 Task: Add a field from the Popular template Effort Level a blank project AgileDrive
Action: Mouse moved to (49, 412)
Screenshot: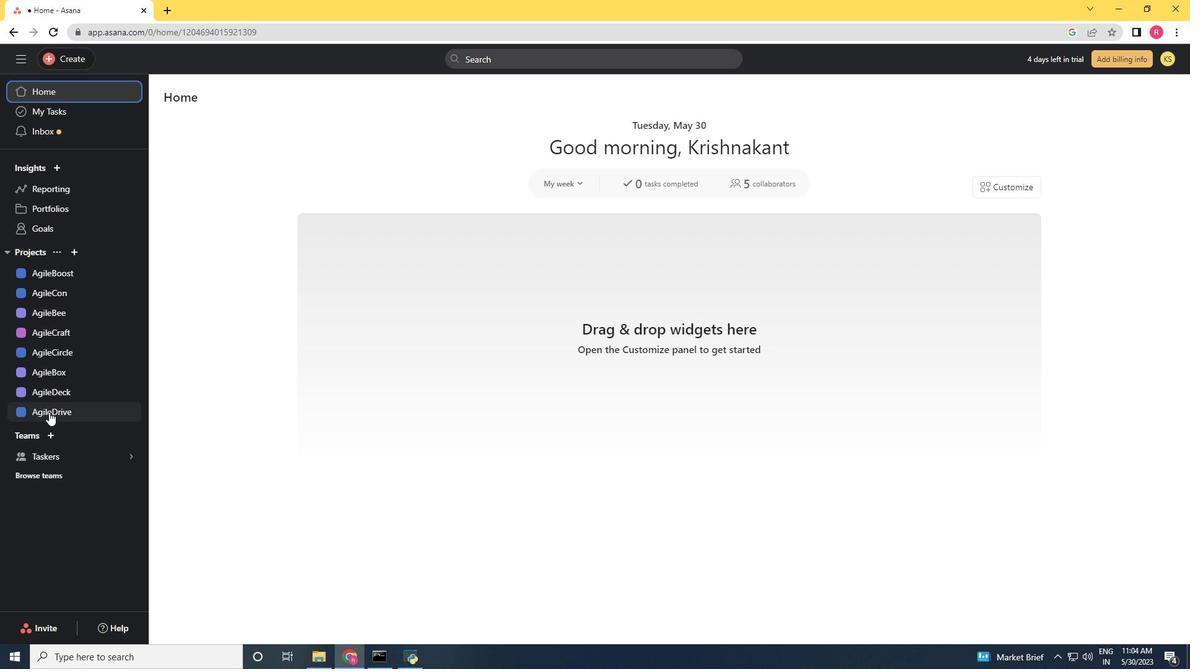 
Action: Mouse pressed left at (49, 412)
Screenshot: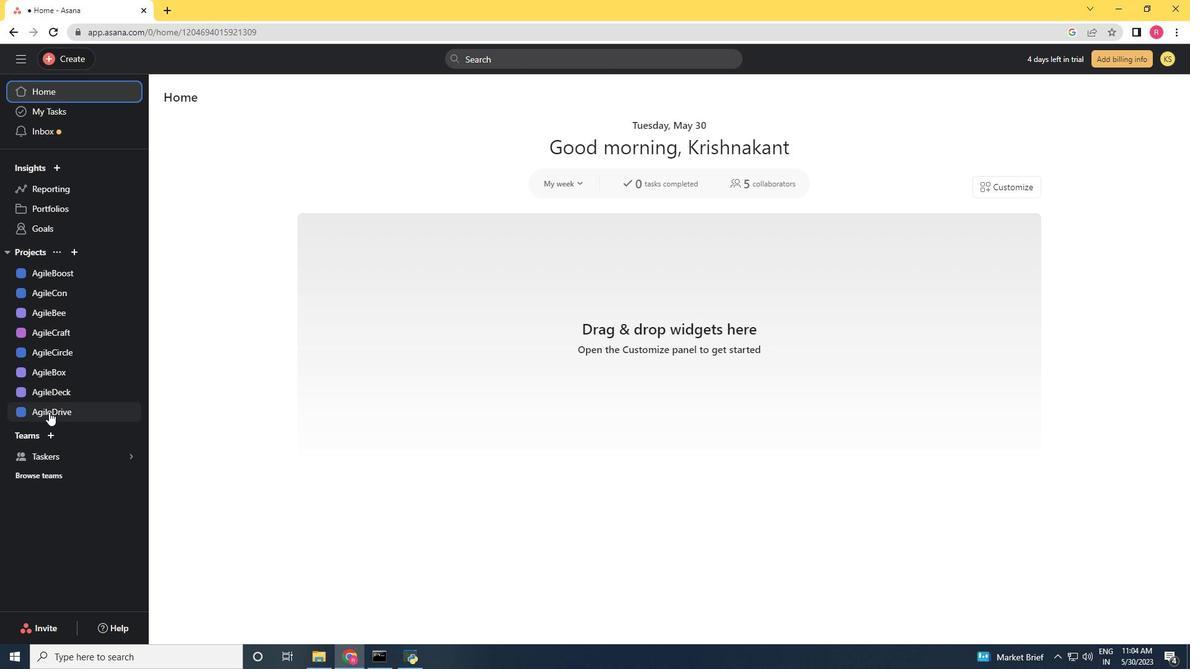 
Action: Mouse moved to (1144, 107)
Screenshot: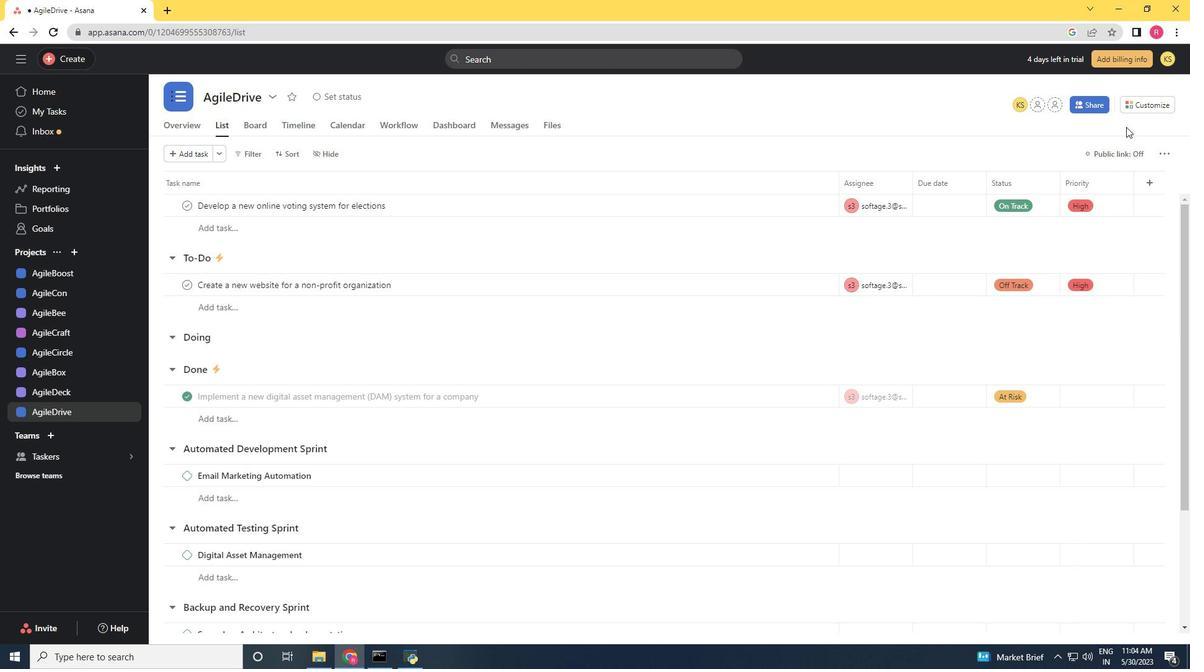 
Action: Mouse pressed left at (1144, 107)
Screenshot: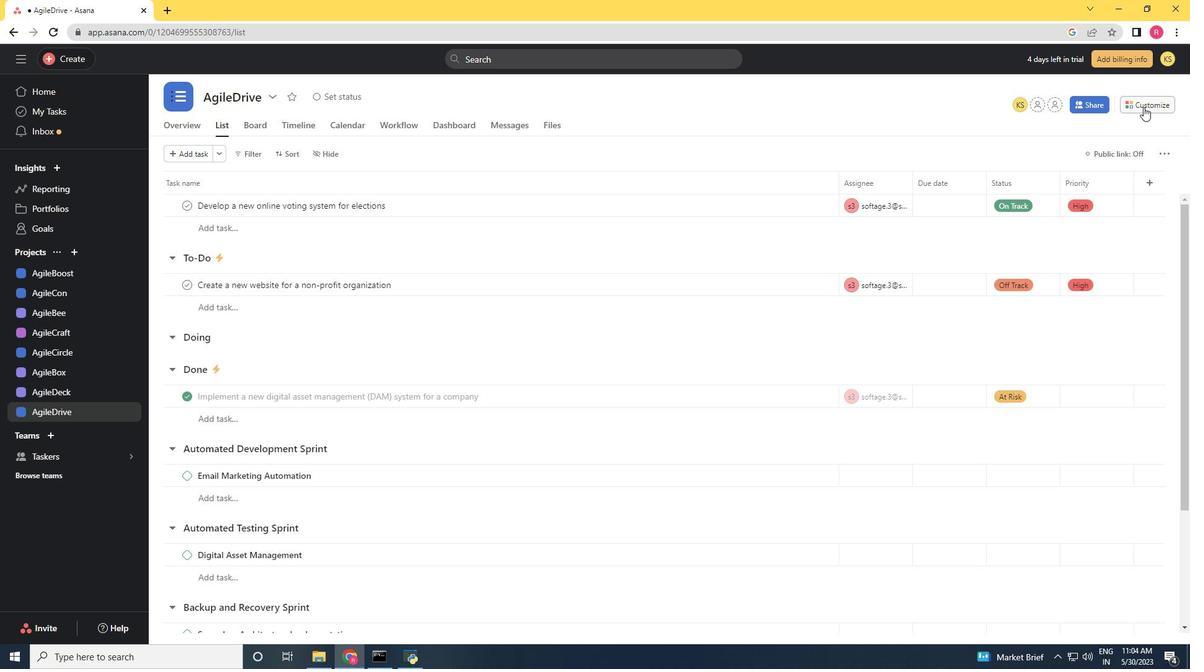 
Action: Mouse moved to (1023, 250)
Screenshot: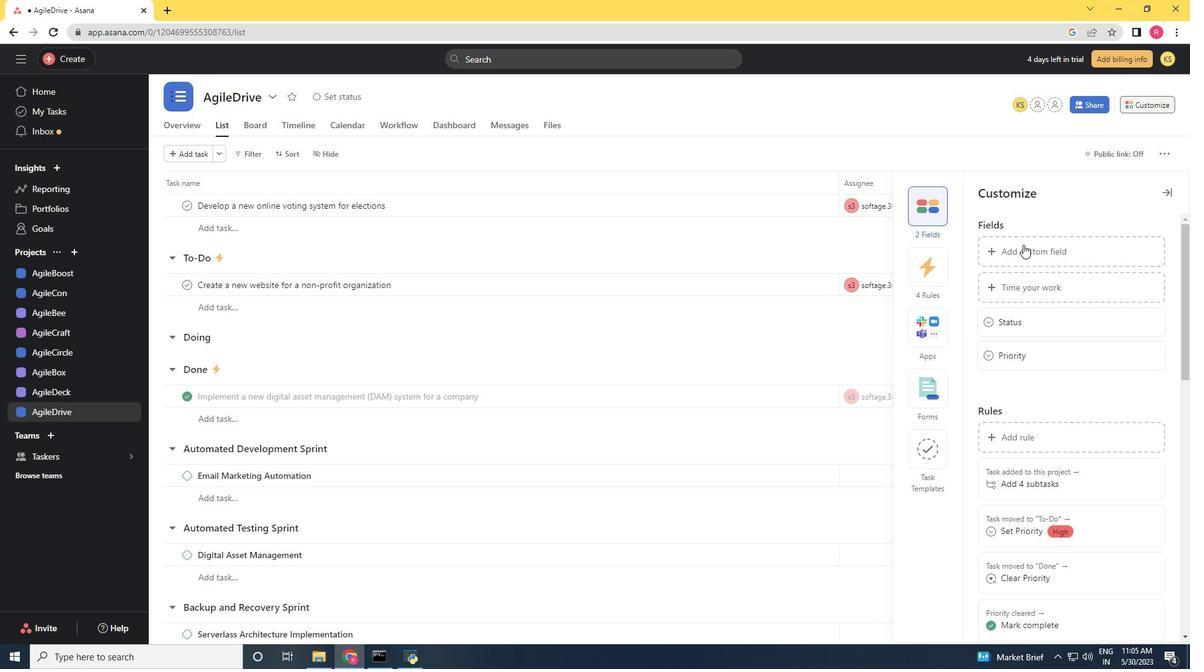 
Action: Mouse pressed left at (1023, 250)
Screenshot: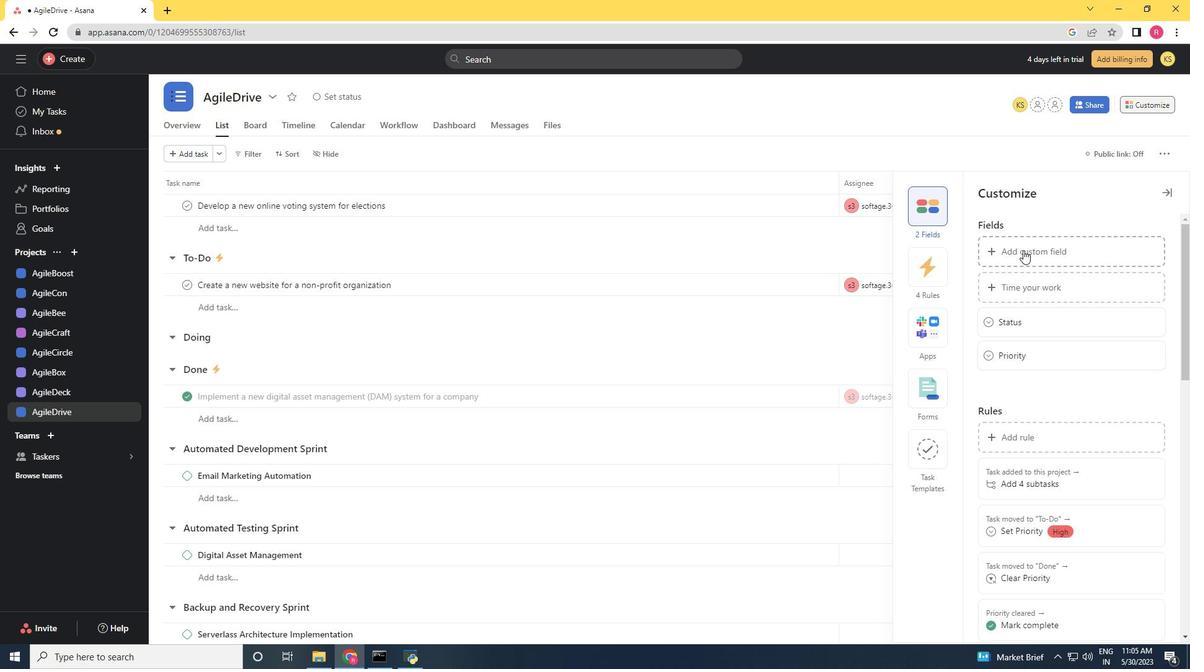 
Action: Mouse moved to (484, 184)
Screenshot: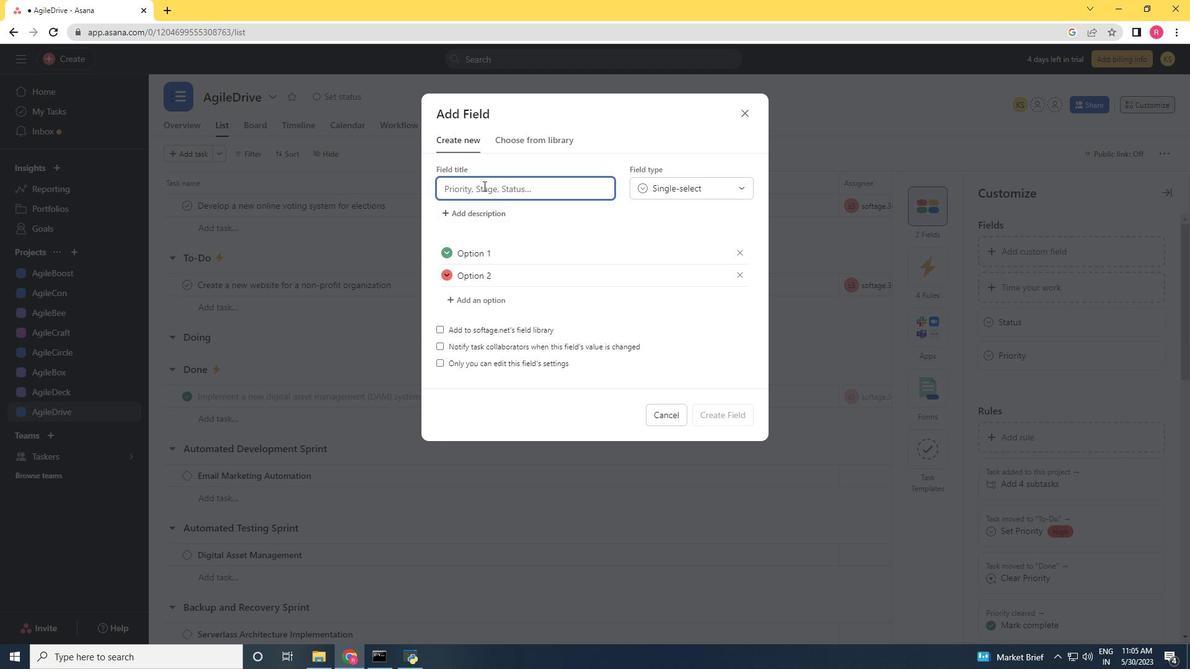 
Action: Key pressed <Key.shift>Effort<Key.space><Key.shift_r>Level
Screenshot: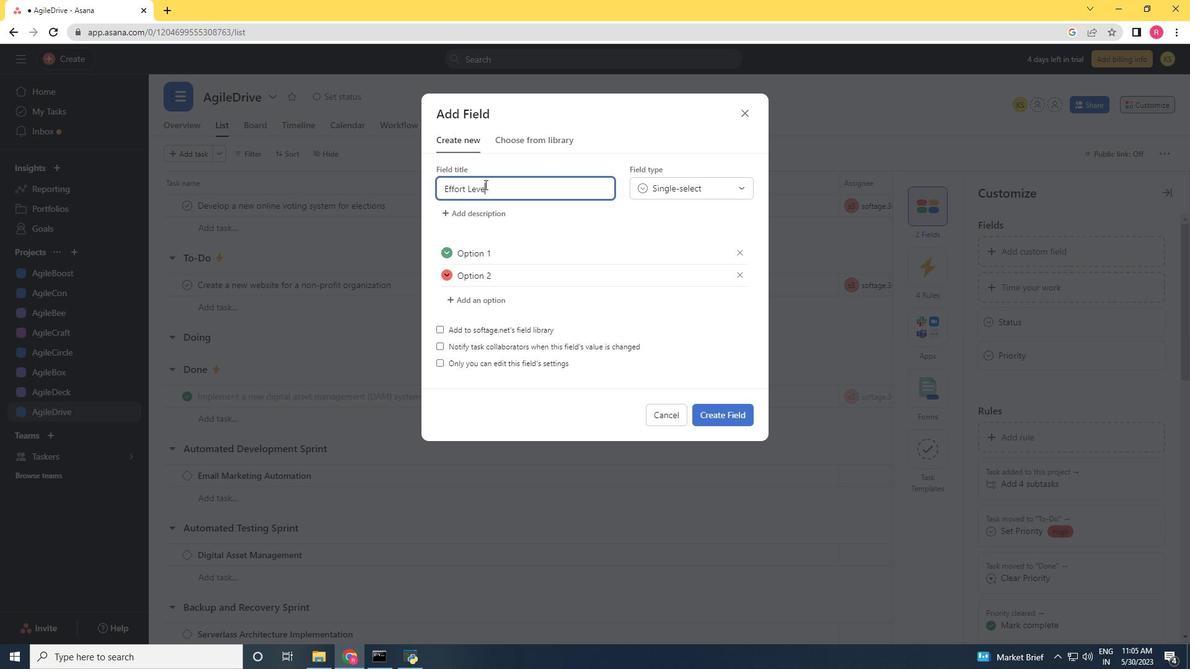 
Action: Mouse moved to (729, 414)
Screenshot: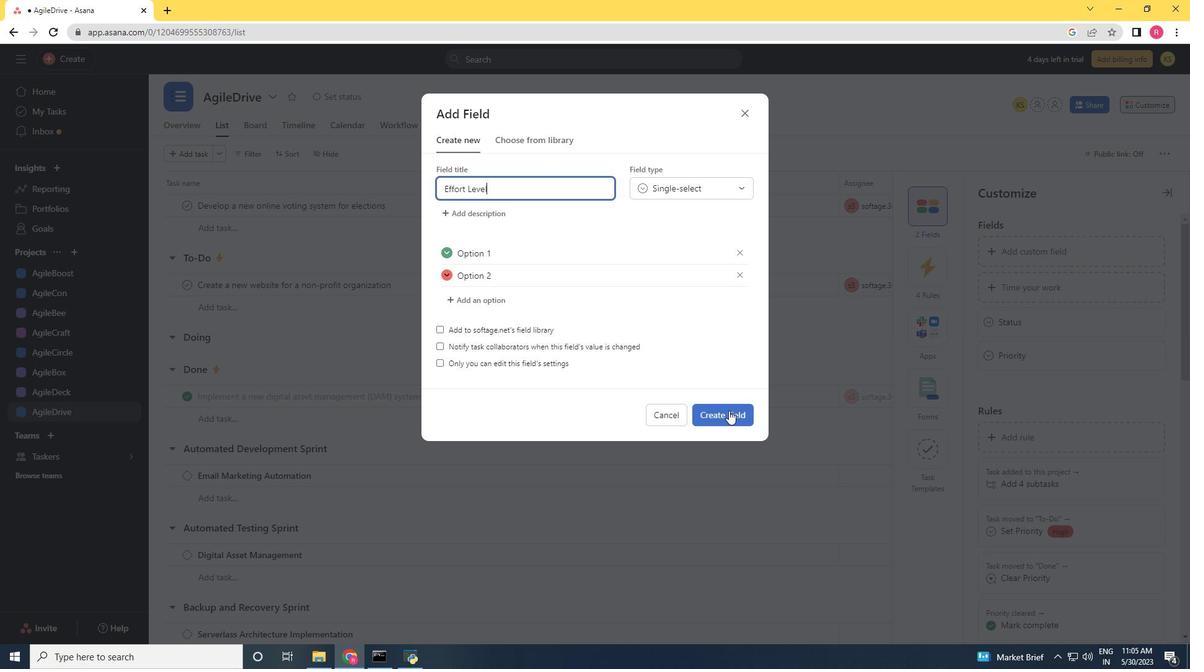
Action: Mouse pressed left at (729, 414)
Screenshot: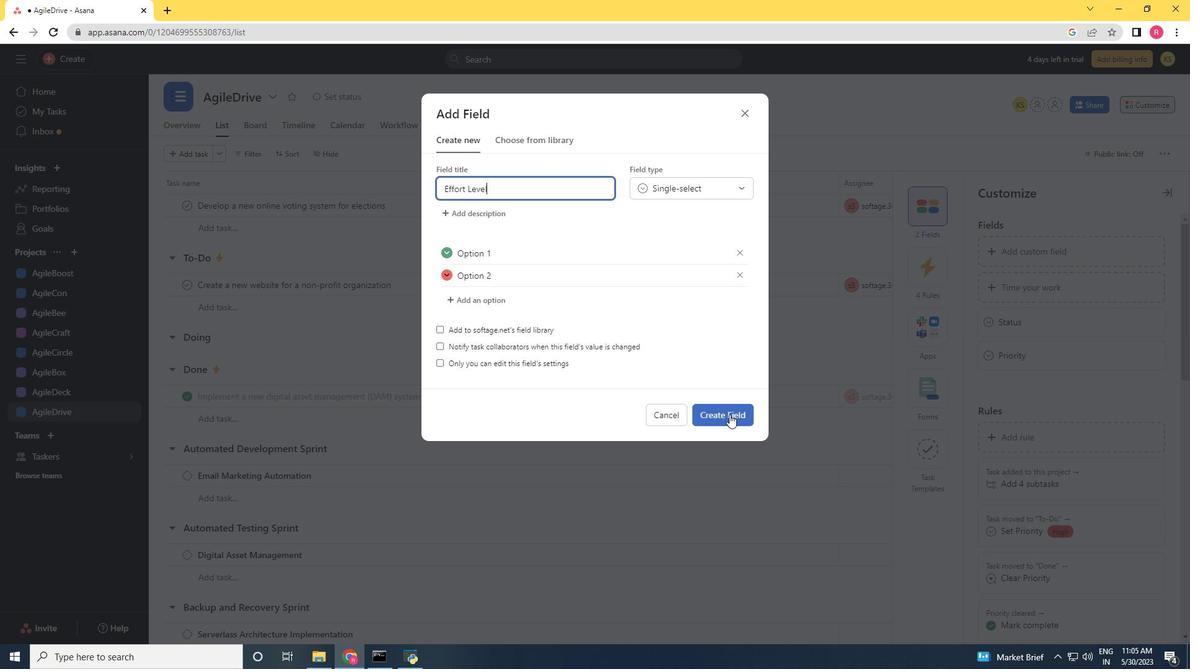 
